Task: Go to videos section and leave a comment on recent video on the  page of Shell
Action: Mouse moved to (516, 75)
Screenshot: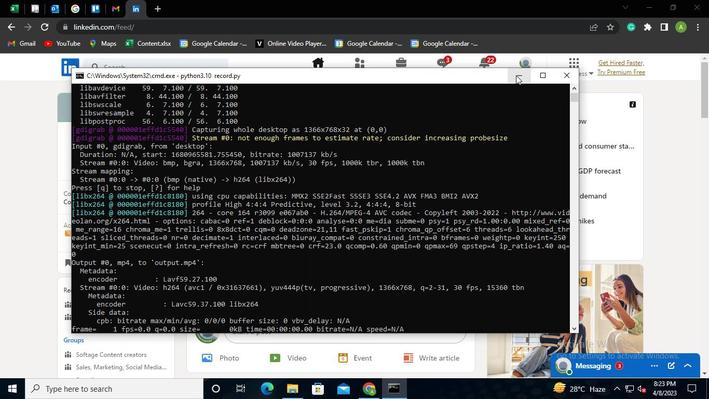 
Action: Mouse pressed left at (516, 75)
Screenshot: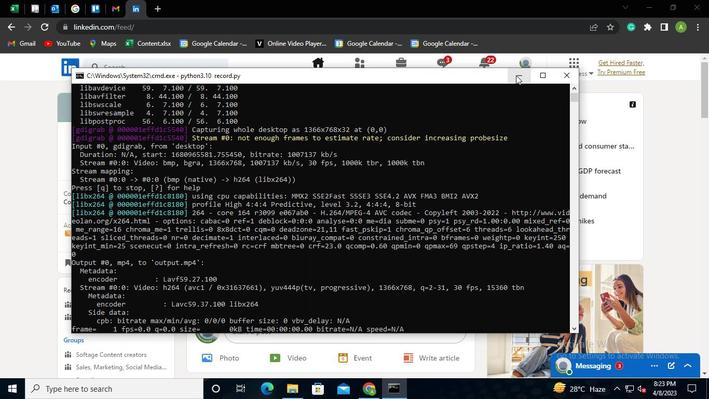 
Action: Mouse moved to (138, 65)
Screenshot: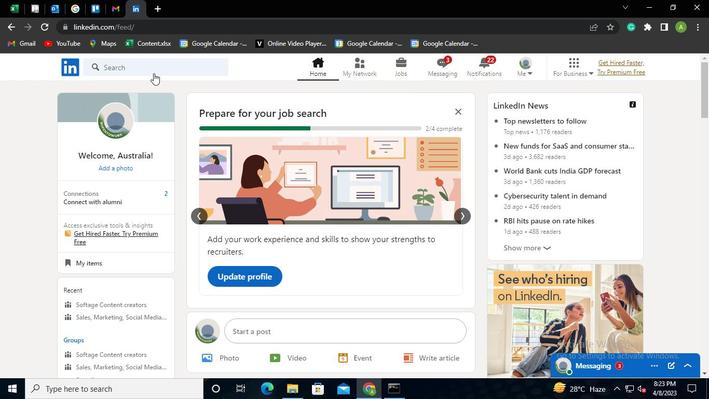 
Action: Mouse pressed left at (138, 65)
Screenshot: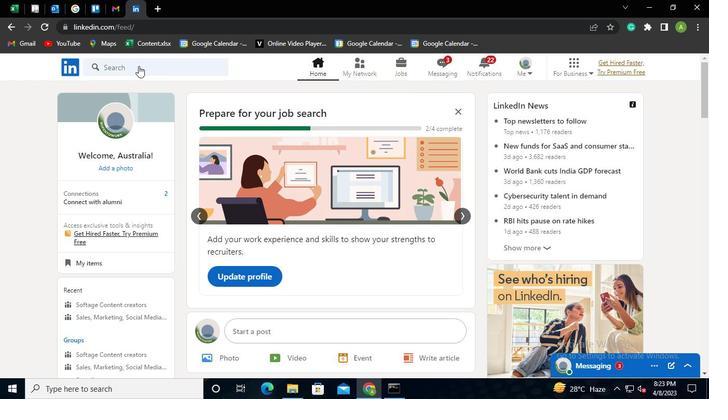 
Action: Mouse moved to (118, 67)
Screenshot: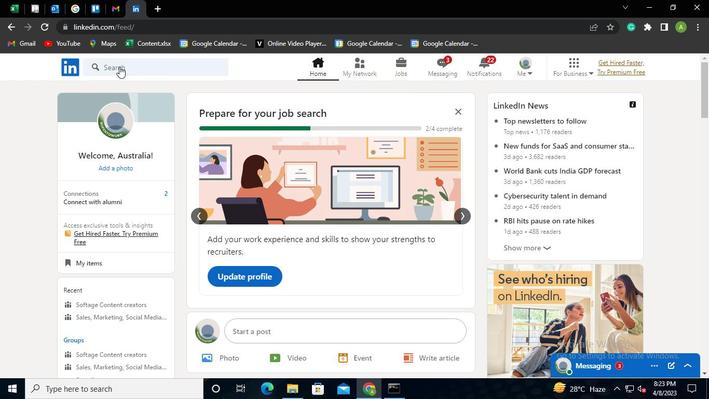 
Action: Mouse pressed left at (118, 67)
Screenshot: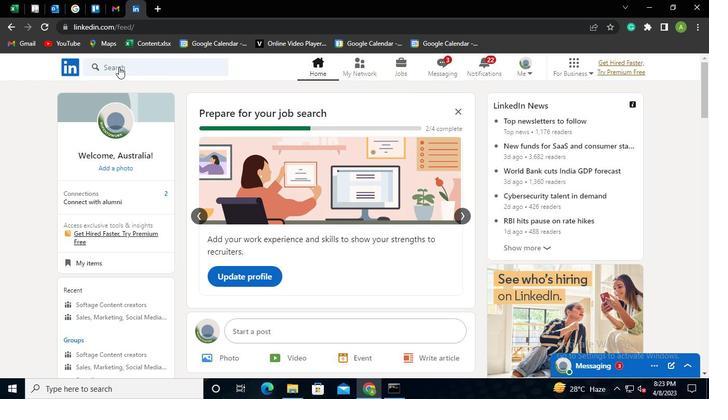 
Action: Mouse moved to (118, 67)
Screenshot: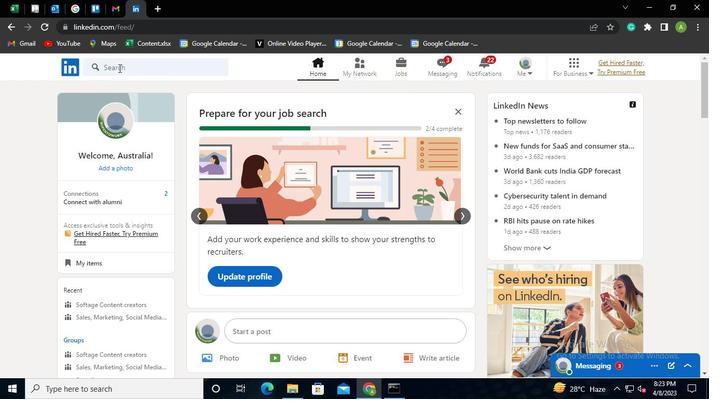 
Action: Mouse pressed left at (118, 67)
Screenshot: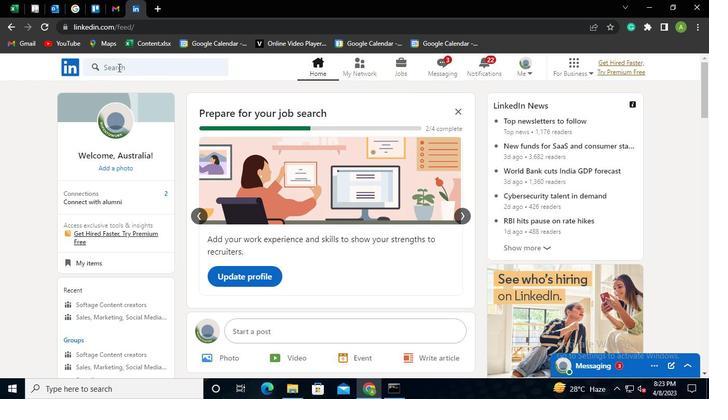 
Action: Mouse moved to (115, 116)
Screenshot: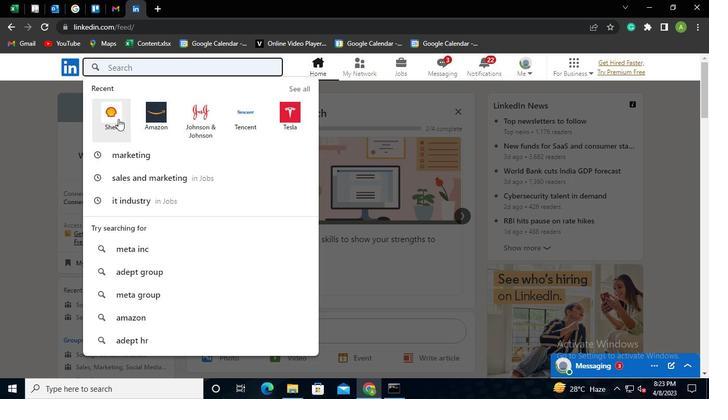 
Action: Mouse pressed left at (115, 116)
Screenshot: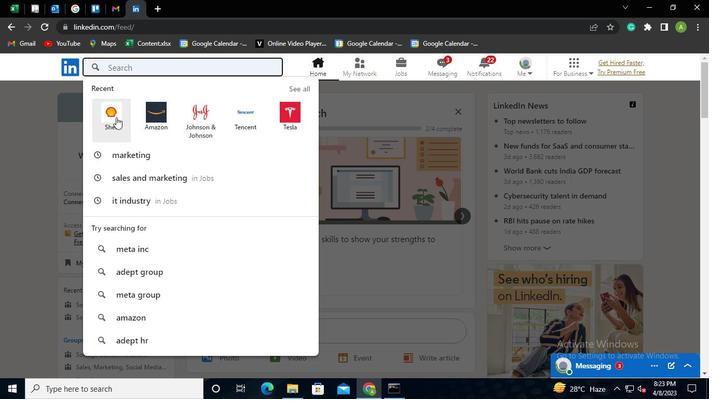 
Action: Mouse moved to (113, 113)
Screenshot: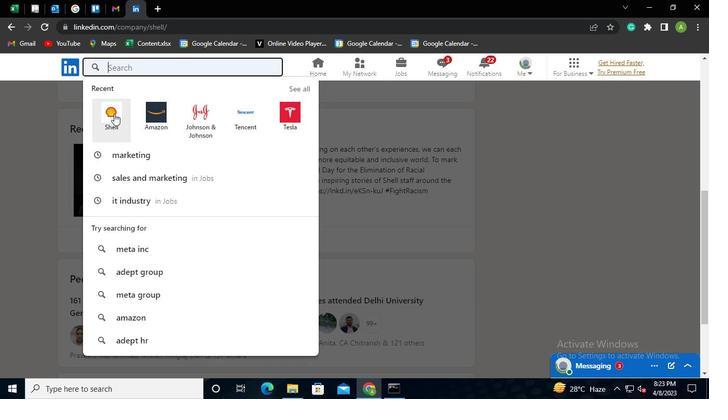 
Action: Mouse pressed left at (113, 113)
Screenshot: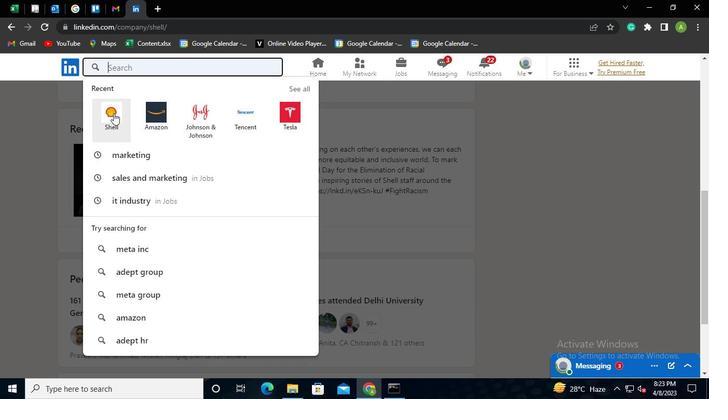 
Action: Mouse moved to (172, 117)
Screenshot: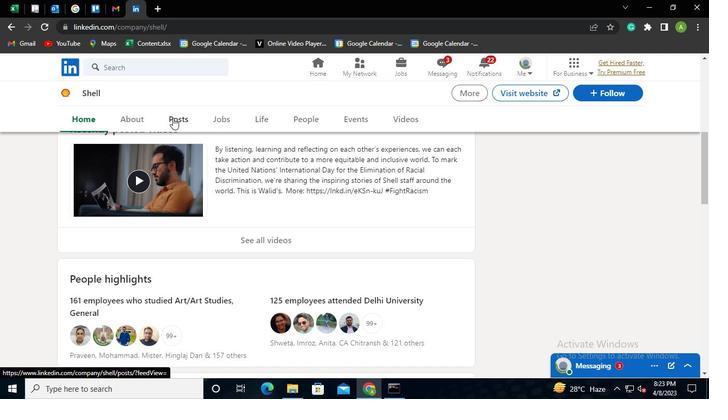 
Action: Mouse pressed left at (172, 117)
Screenshot: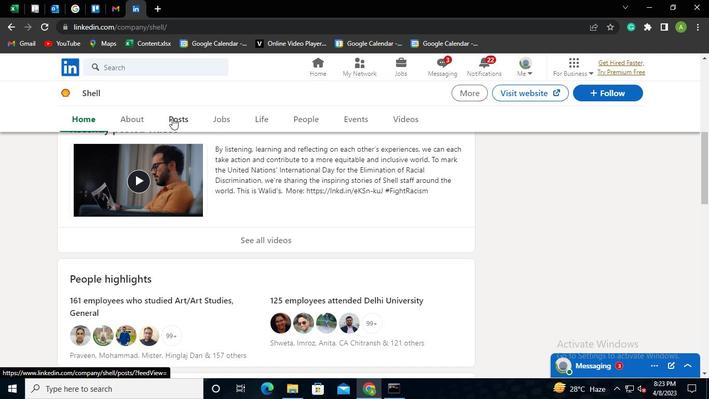 
Action: Mouse moved to (271, 229)
Screenshot: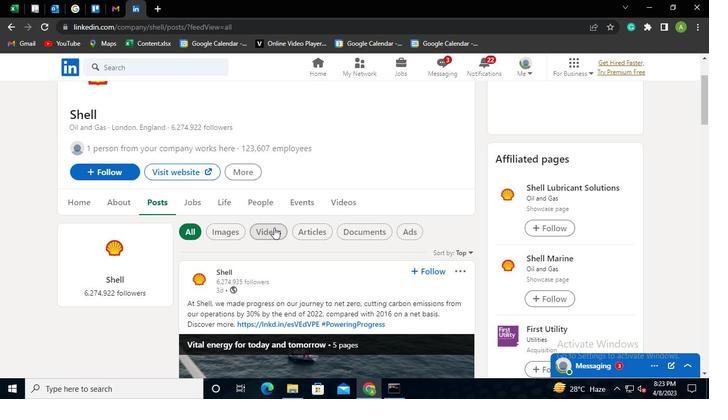 
Action: Mouse pressed left at (271, 229)
Screenshot: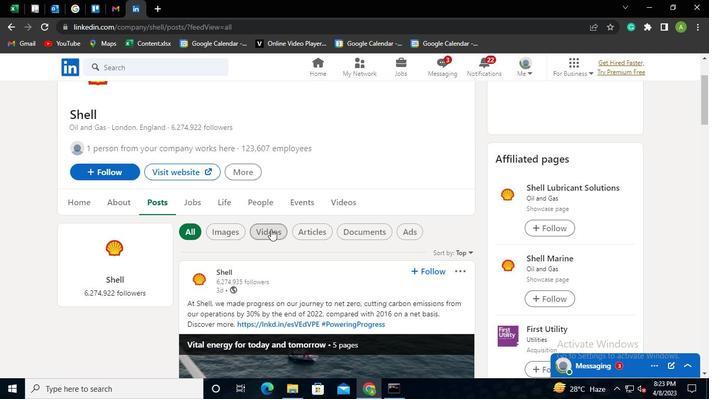 
Action: Mouse moved to (293, 276)
Screenshot: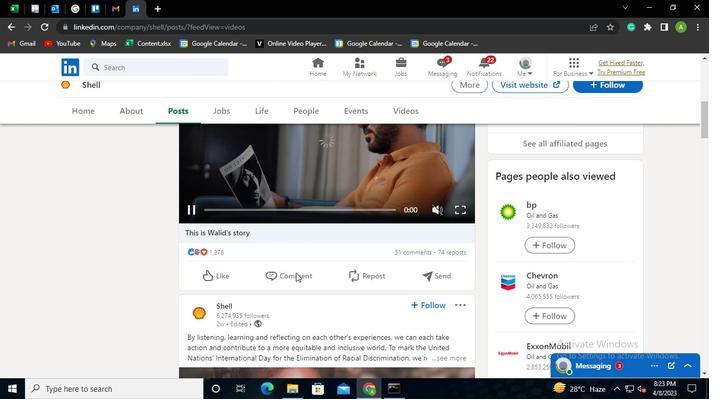 
Action: Mouse pressed left at (293, 276)
Screenshot: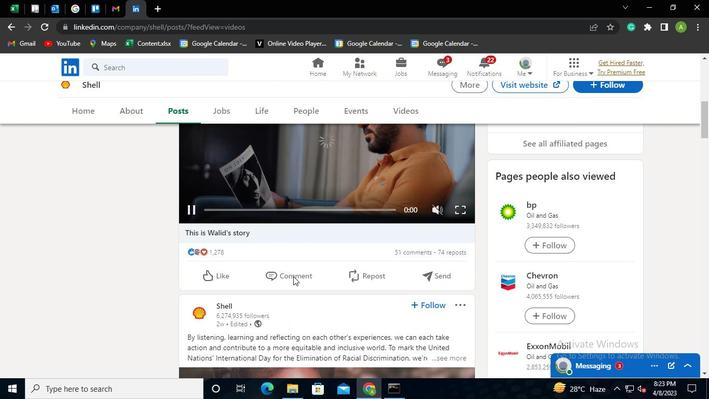 
Action: Mouse moved to (295, 271)
Screenshot: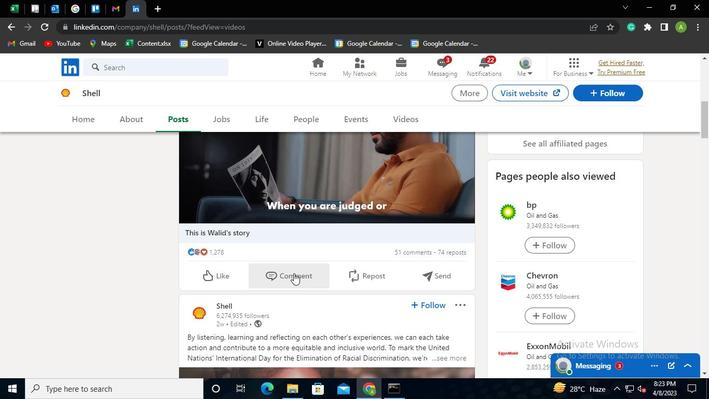 
Action: Mouse pressed left at (295, 271)
Screenshot: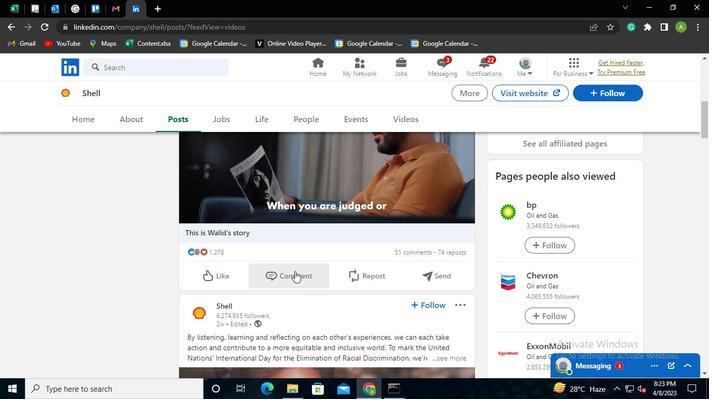
Action: Mouse moved to (265, 246)
Screenshot: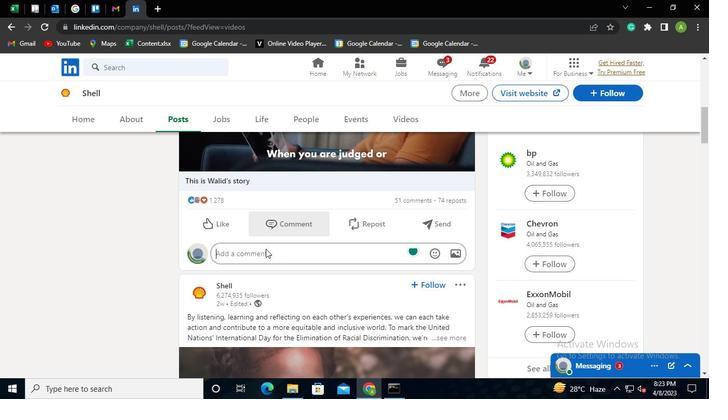 
Action: Mouse pressed left at (265, 246)
Screenshot: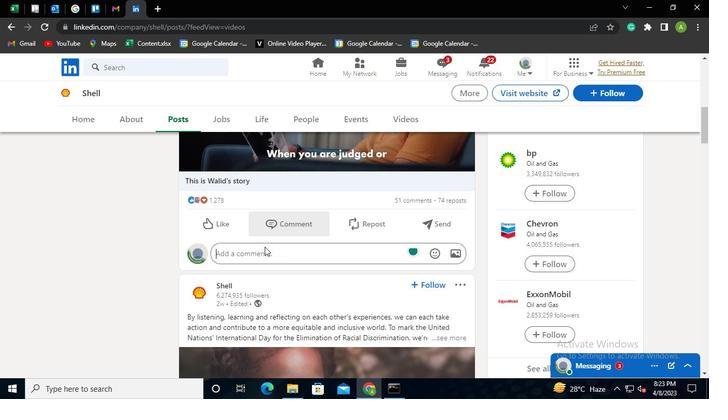 
Action: Mouse moved to (273, 254)
Screenshot: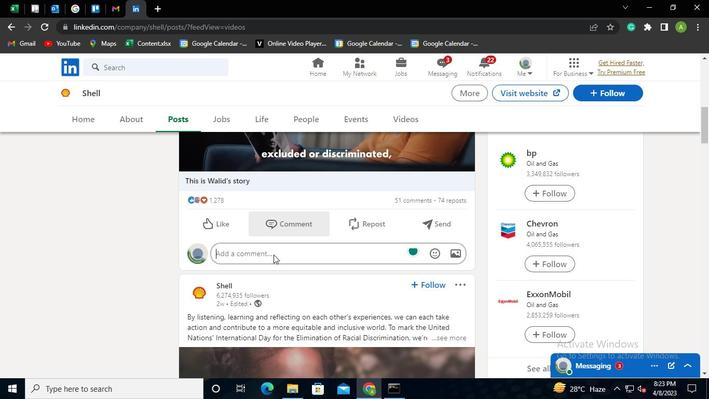 
Action: Mouse pressed left at (273, 254)
Screenshot: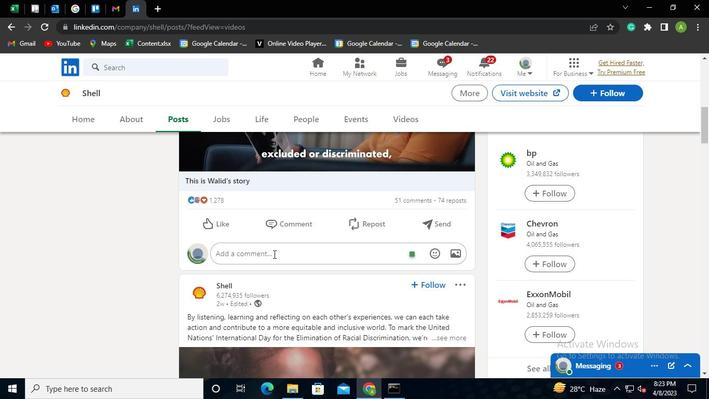 
Action: Mouse moved to (249, 253)
Screenshot: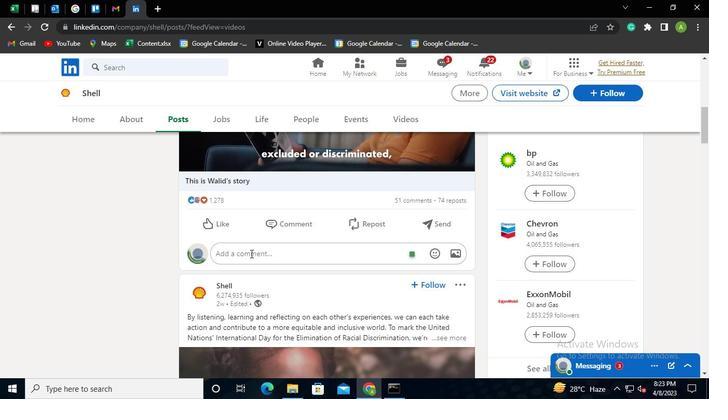 
Action: Mouse pressed left at (249, 253)
Screenshot: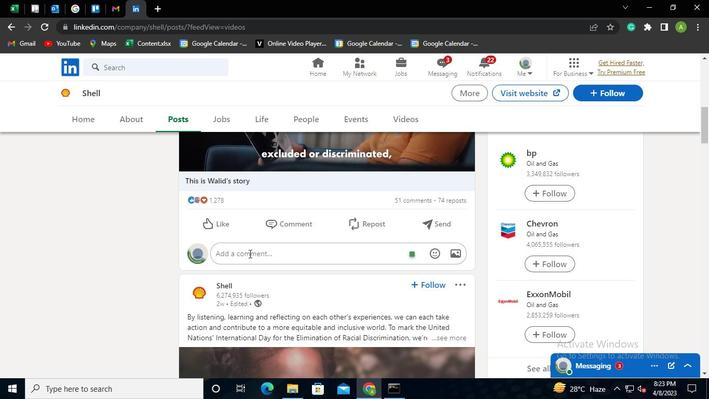 
Action: Keyboard Key.shift
Screenshot: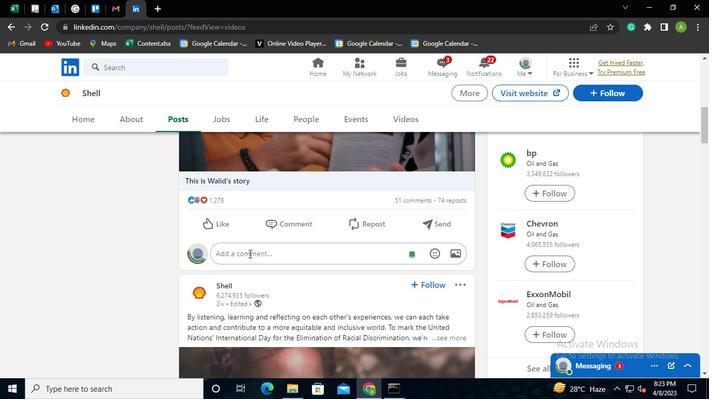 
Action: Keyboard Key.shift
Screenshot: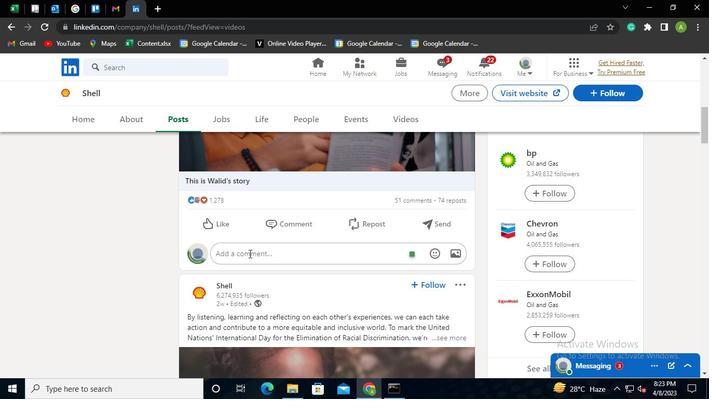 
Action: Keyboard Key.shift
Screenshot: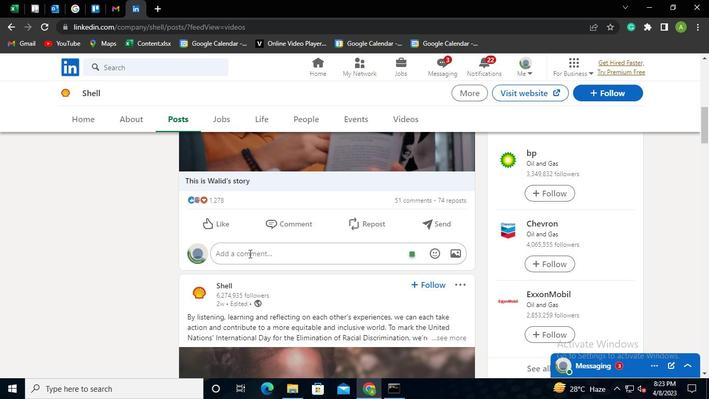 
Action: Keyboard Key.shift
Screenshot: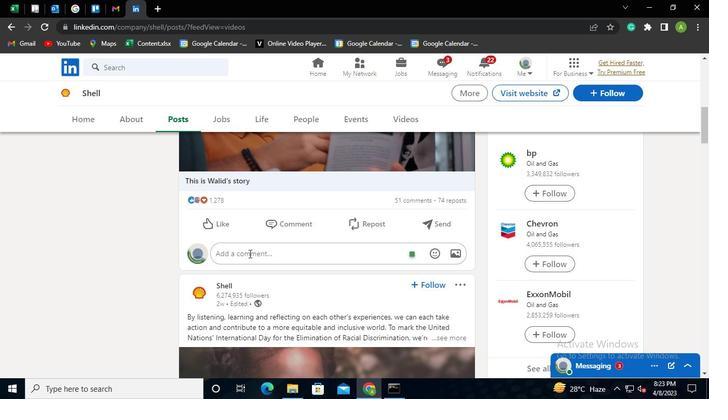 
Action: Keyboard Key.shift
Screenshot: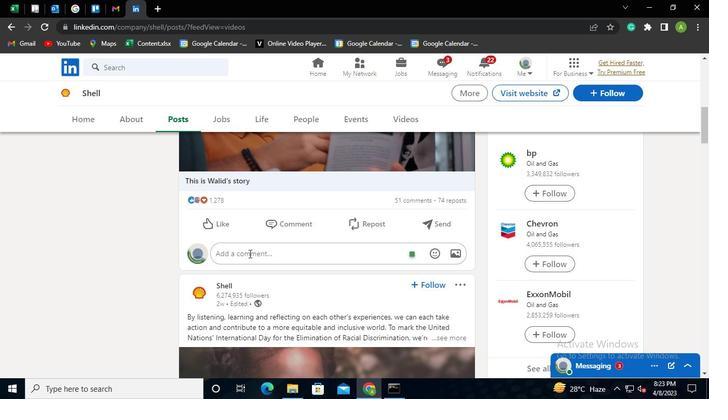 
Action: Keyboard Key.shift
Screenshot: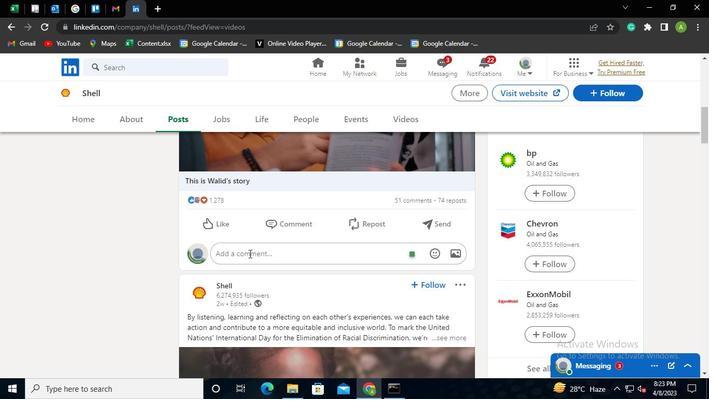 
Action: Keyboard Key.shift
Screenshot: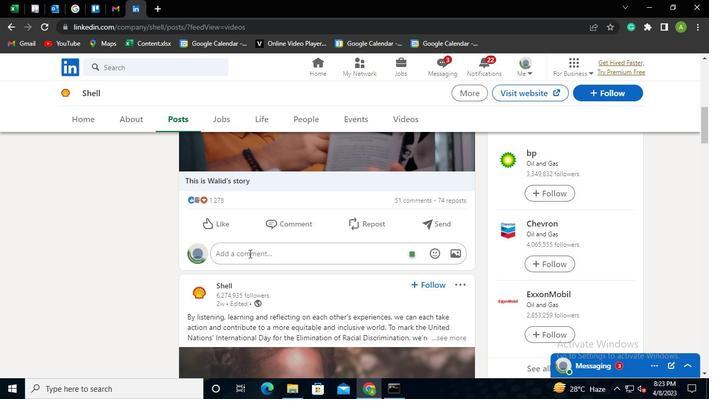 
Action: Keyboard Key.shift
Screenshot: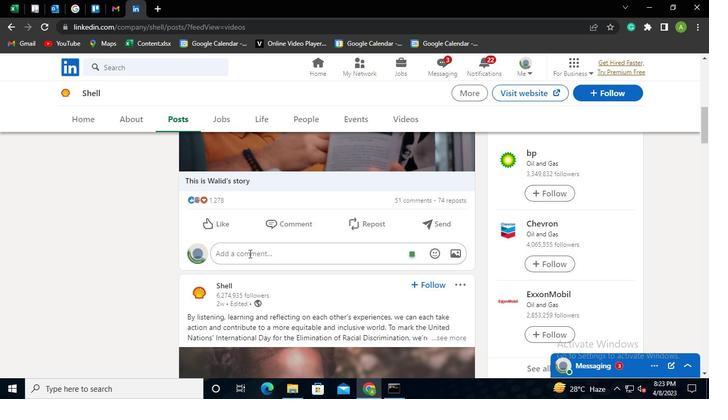
Action: Keyboard Key.shift
Screenshot: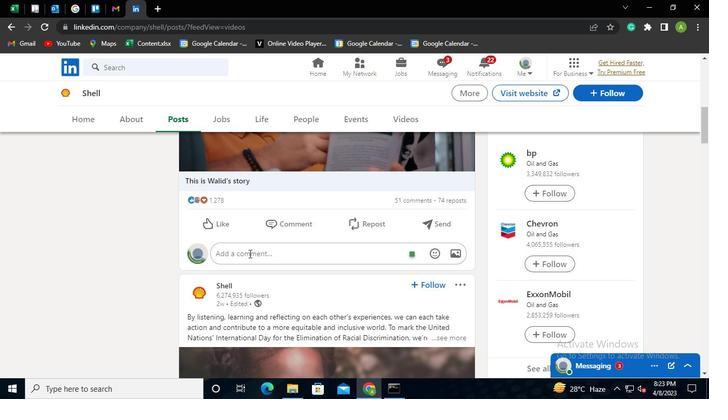 
Action: Keyboard Key.shift
Screenshot: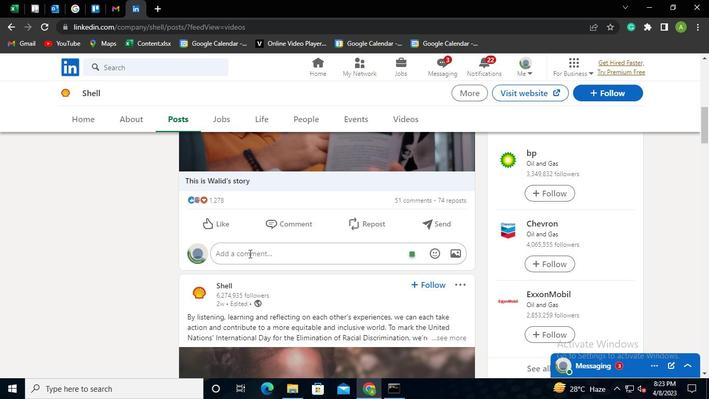 
Action: Keyboard Key.shift
Screenshot: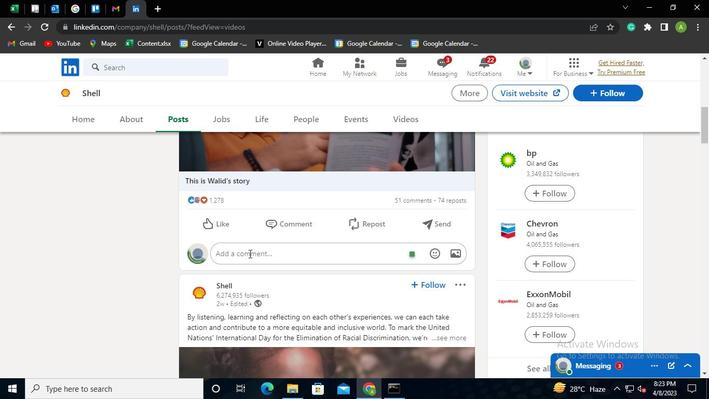 
Action: Keyboard Key.shift
Screenshot: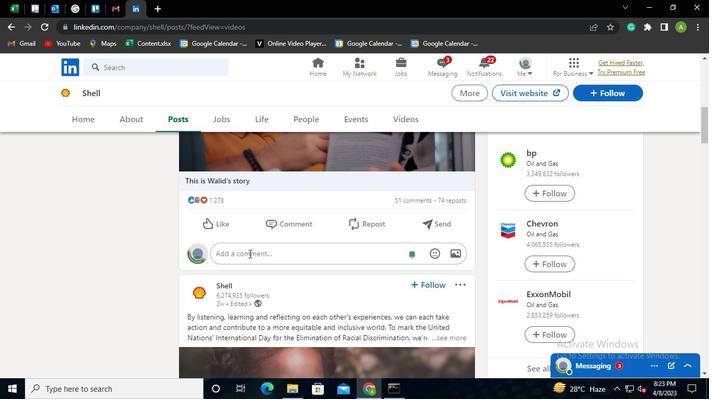 
Action: Keyboard Key.shift
Screenshot: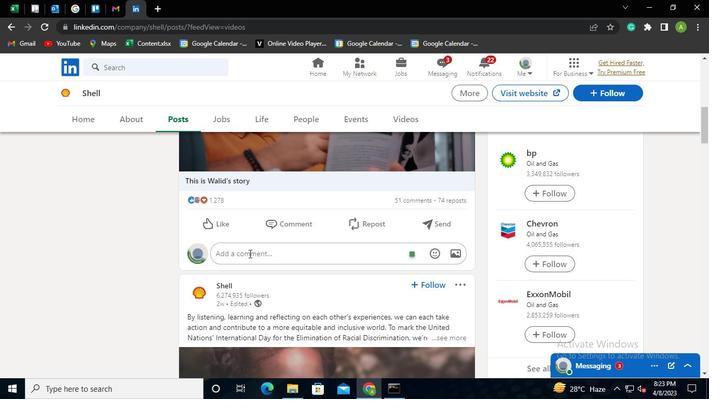 
Action: Keyboard Key.shift
Screenshot: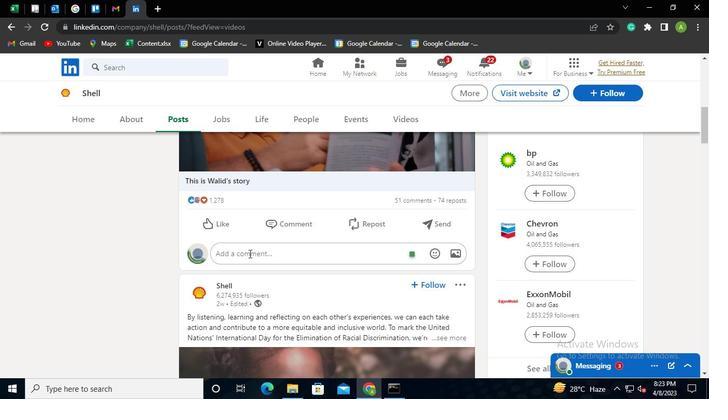 
Action: Keyboard Key.shift
Screenshot: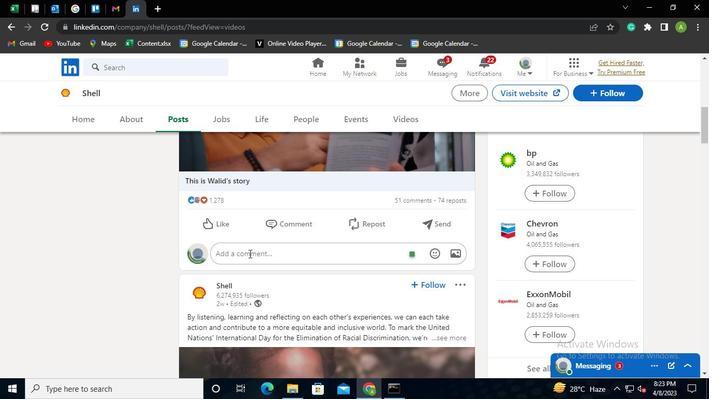 
Action: Keyboard Key.shift
Screenshot: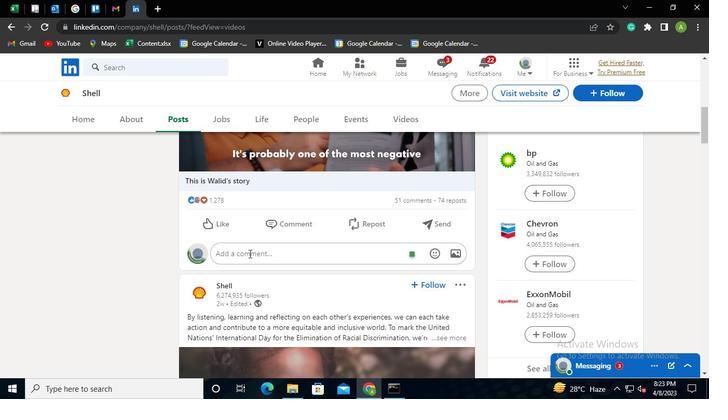 
Action: Keyboard Key.shift
Screenshot: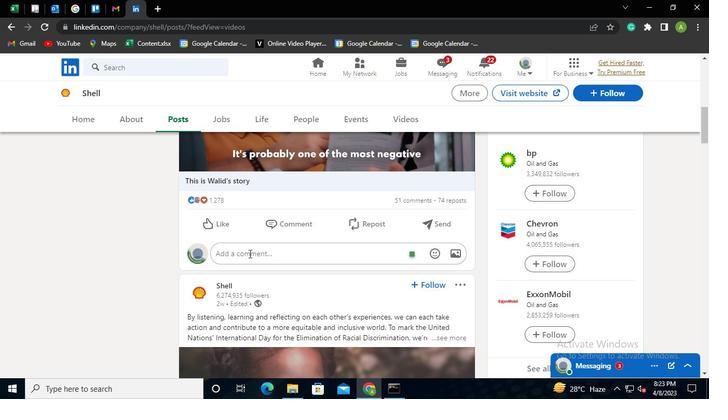 
Action: Mouse pressed left at (249, 253)
Screenshot: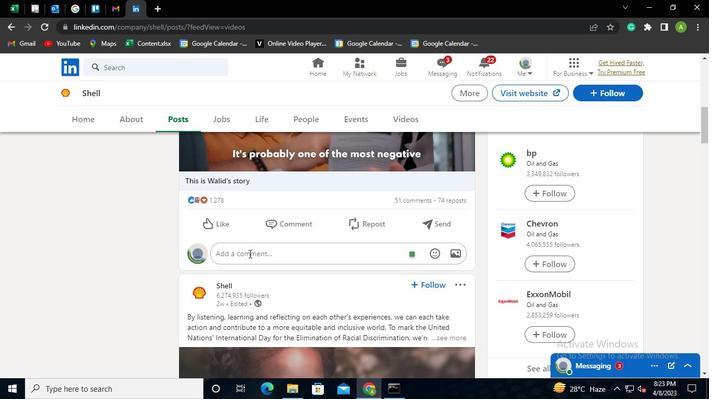 
Action: Keyboard Key.shift
Screenshot: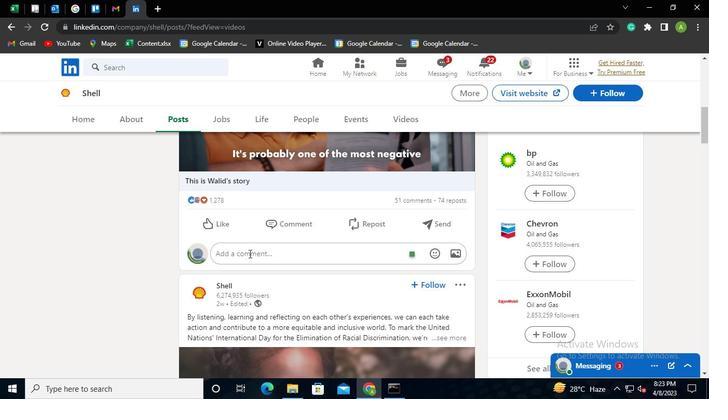 
Action: Keyboard T
Screenshot: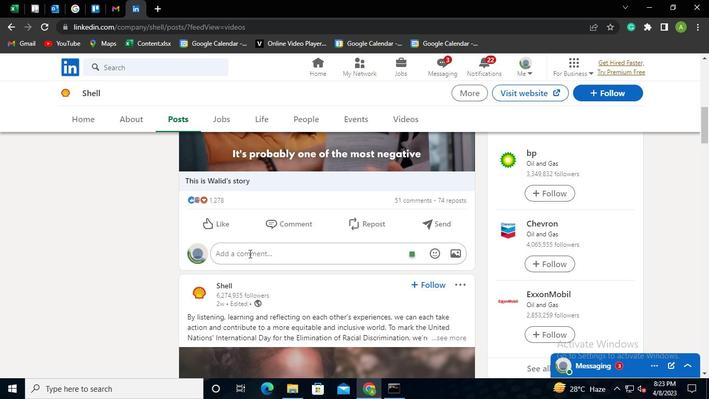 
Action: Keyboard Key.backspace
Screenshot: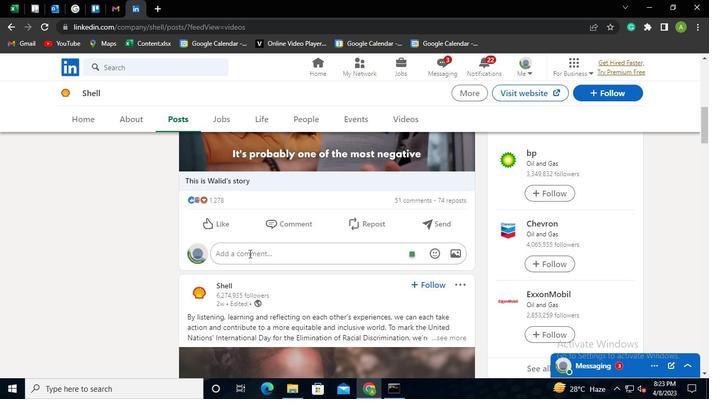 
Action: Keyboard Key.shift
Screenshot: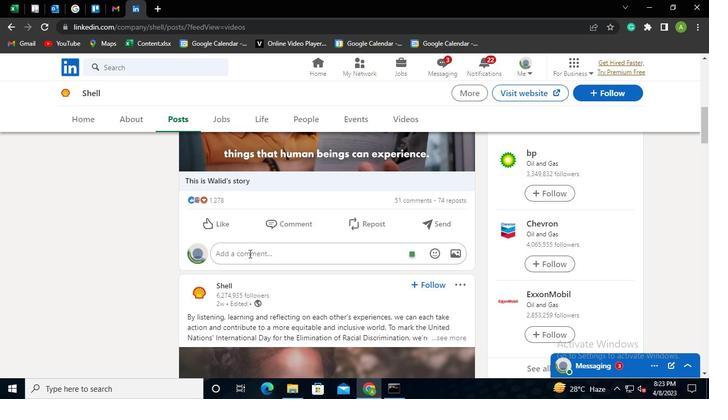 
Action: Keyboard Key.shift
Screenshot: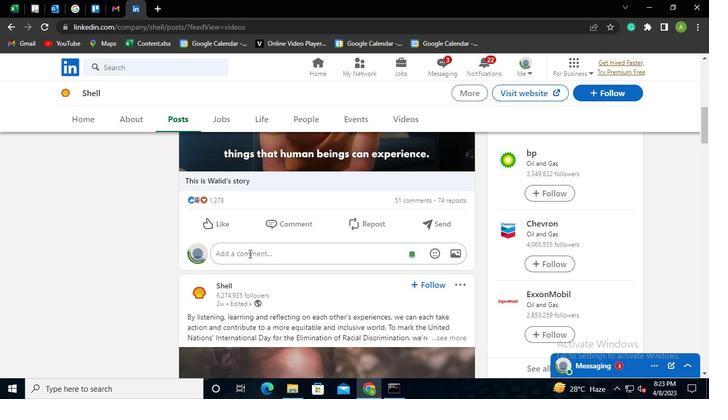 
Action: Keyboard Key.shift
Screenshot: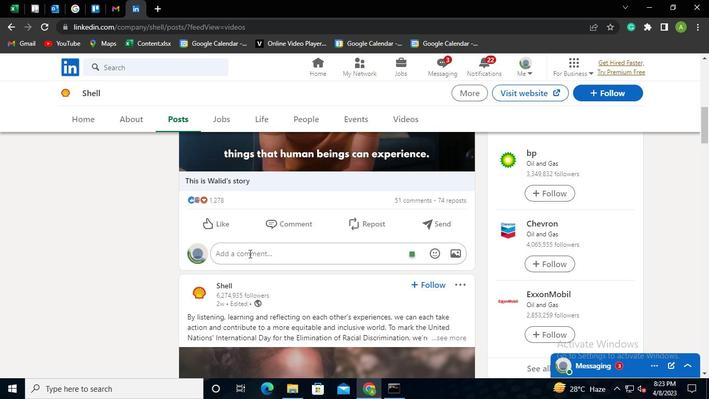 
Action: Keyboard Key.shift
Screenshot: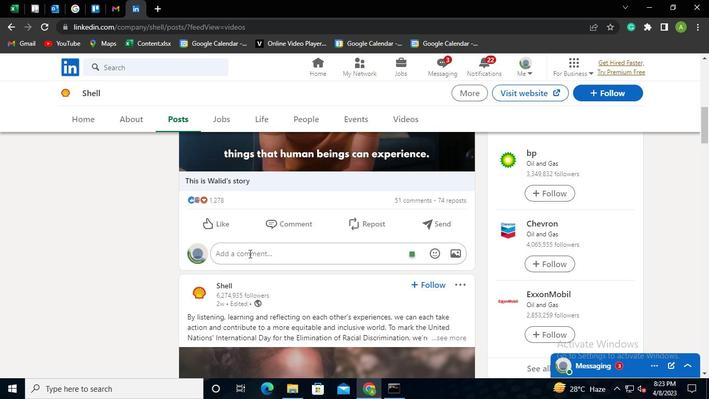 
Action: Keyboard Key.shift
Screenshot: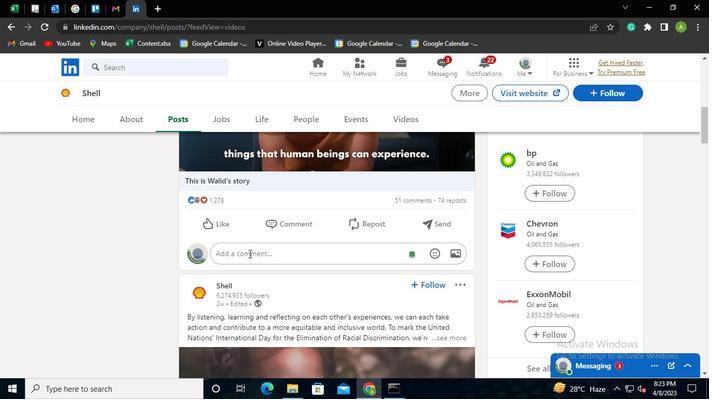 
Action: Keyboard Key.shift
Screenshot: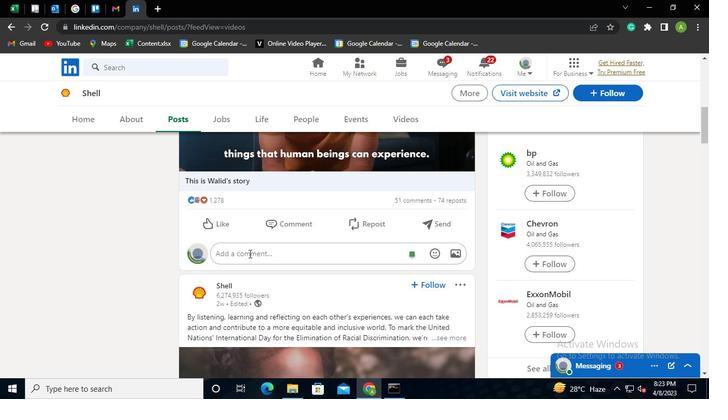 
Action: Keyboard Key.shift
Screenshot: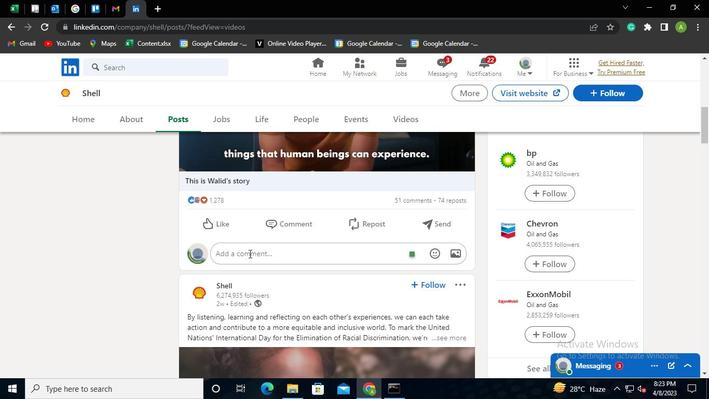 
Action: Keyboard Key.shift
Screenshot: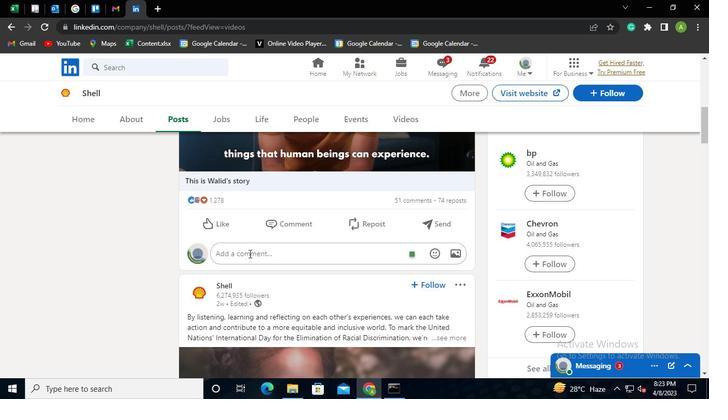 
Action: Keyboard Key.shift
Screenshot: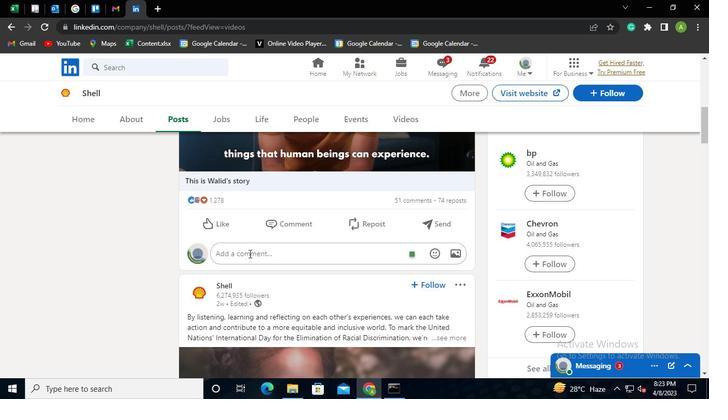 
Action: Keyboard Key.shift
Screenshot: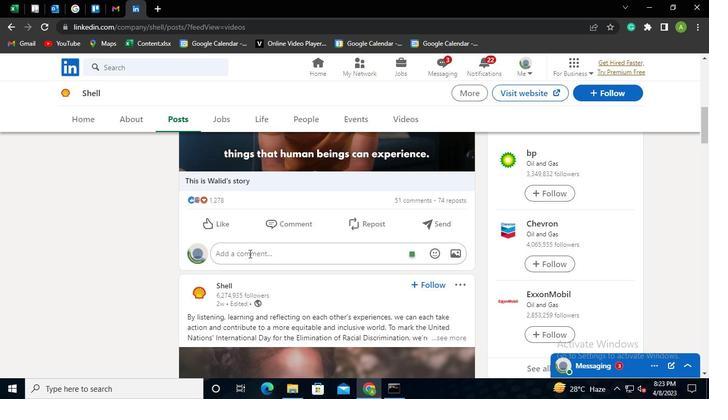 
Action: Keyboard Key.shift
Screenshot: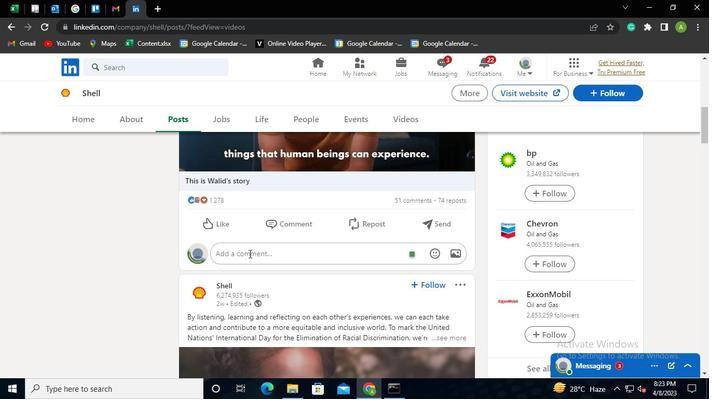 
Action: Keyboard Key.shift
Screenshot: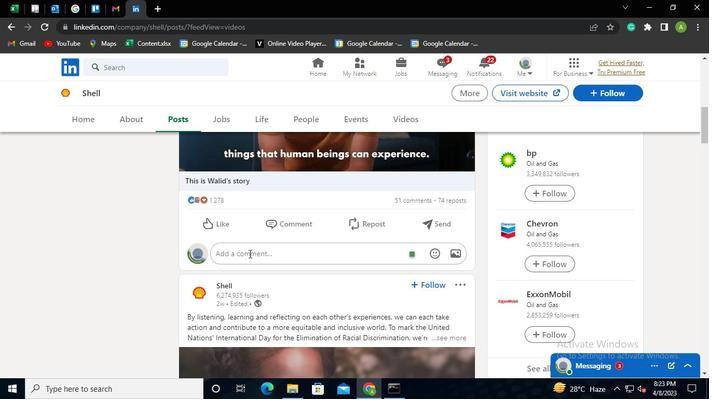 
Action: Keyboard G
Screenshot: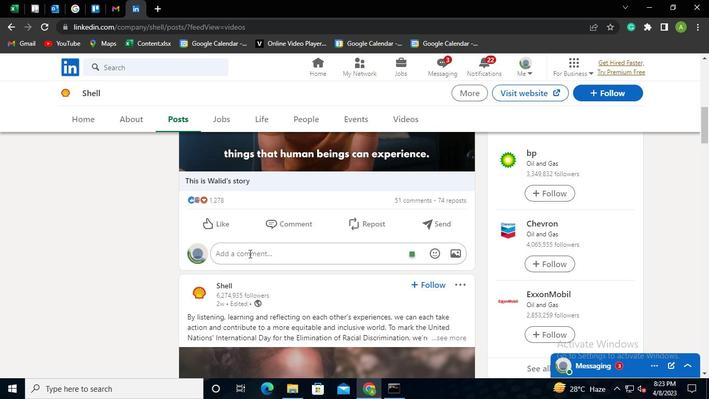 
Action: Keyboard o
Screenshot: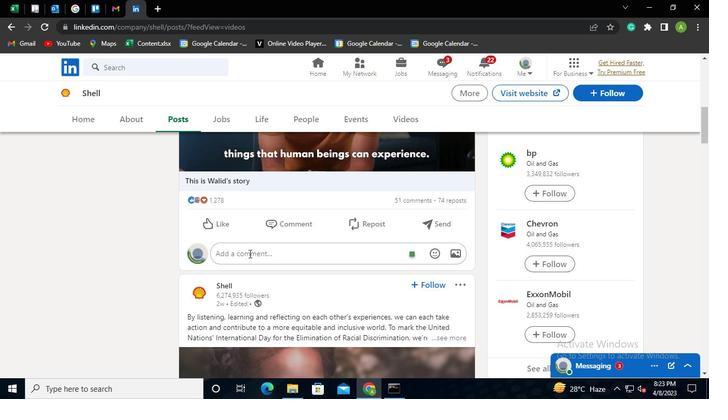 
Action: Keyboard o
Screenshot: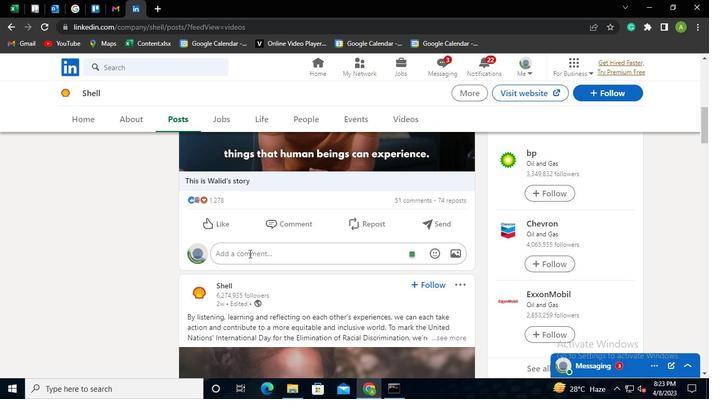 
Action: Keyboard d
Screenshot: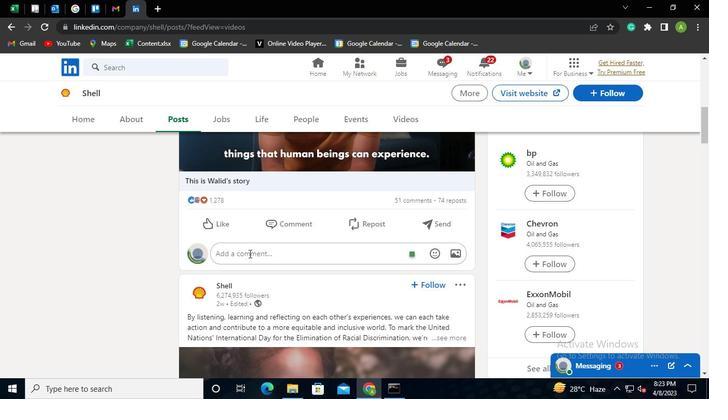 
Action: Mouse moved to (217, 252)
Screenshot: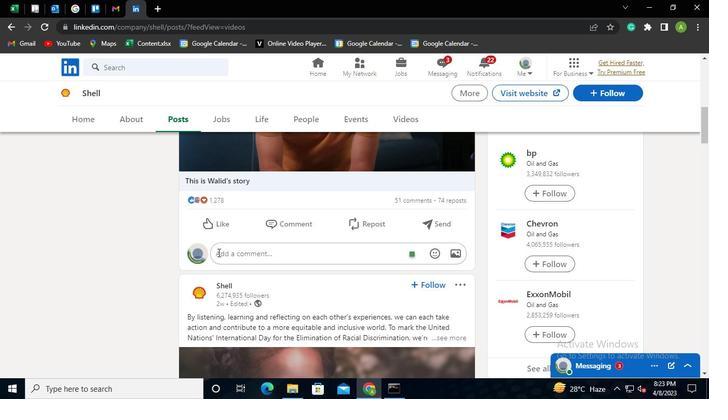 
Action: Mouse pressed left at (217, 252)
Screenshot: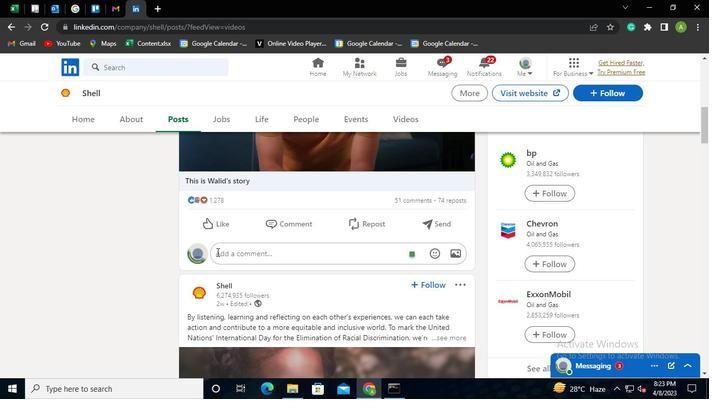
Action: Mouse moved to (242, 249)
Screenshot: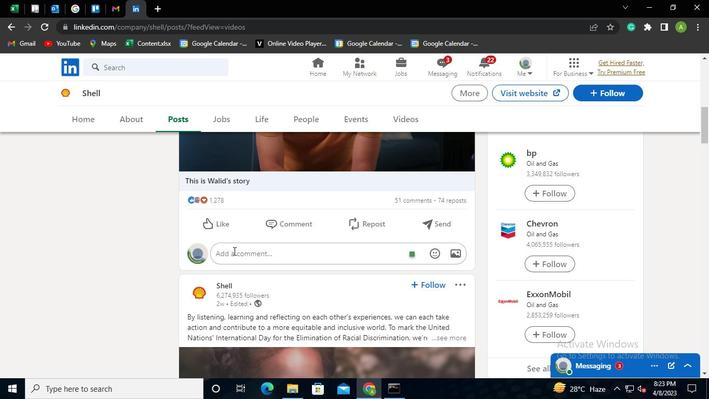 
Action: Mouse pressed left at (242, 249)
Screenshot: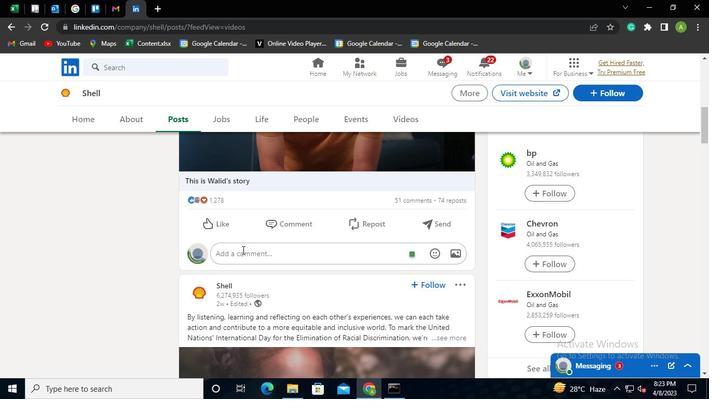 
Action: Mouse pressed left at (242, 249)
Screenshot: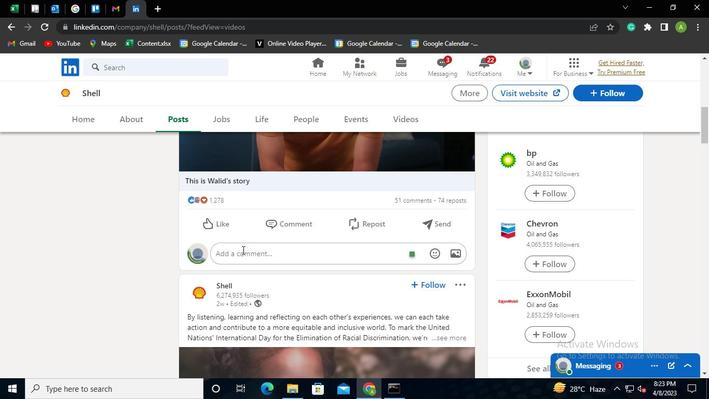 
Action: Mouse moved to (224, 272)
Screenshot: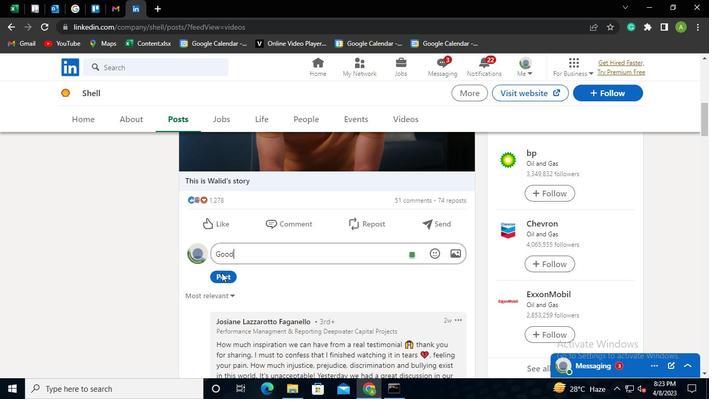 
Action: Mouse pressed left at (224, 272)
Screenshot: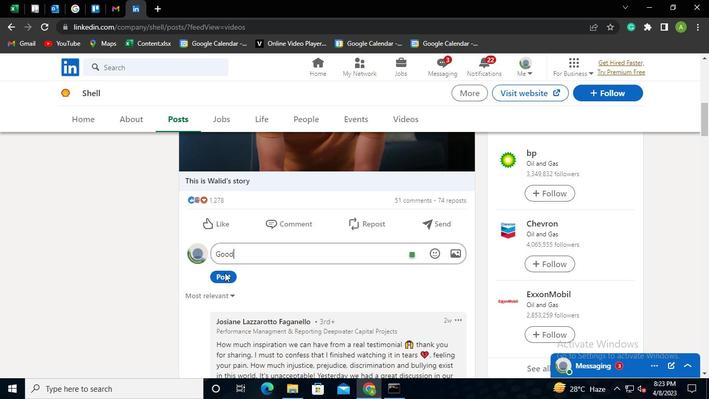 
Action: Mouse moved to (397, 394)
Screenshot: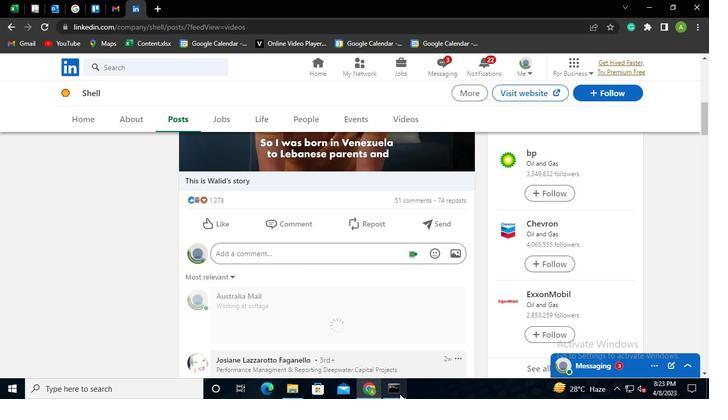 
Action: Mouse pressed left at (397, 394)
Screenshot: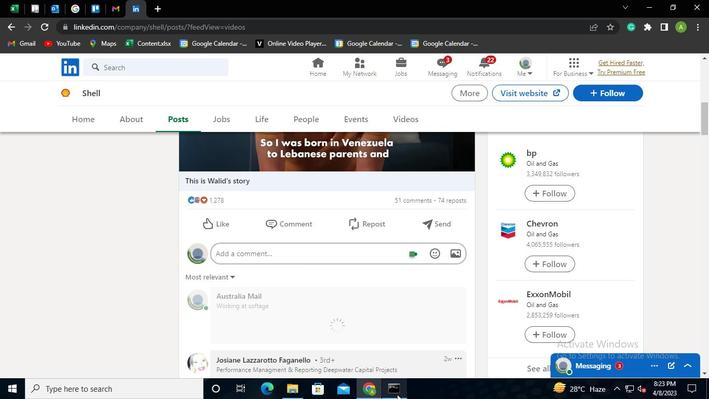 
Action: Mouse moved to (572, 70)
Screenshot: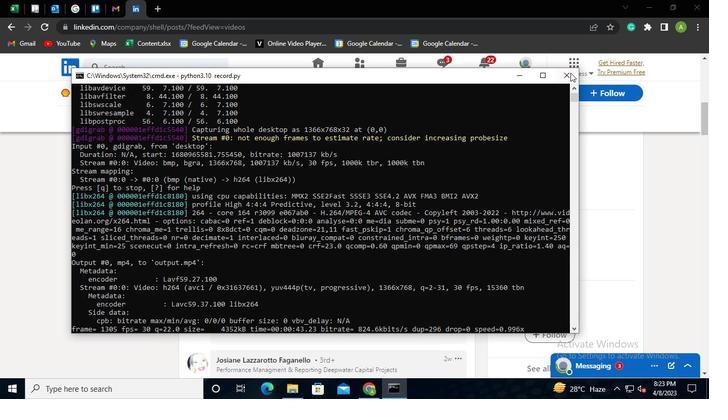 
Action: Mouse pressed left at (572, 70)
Screenshot: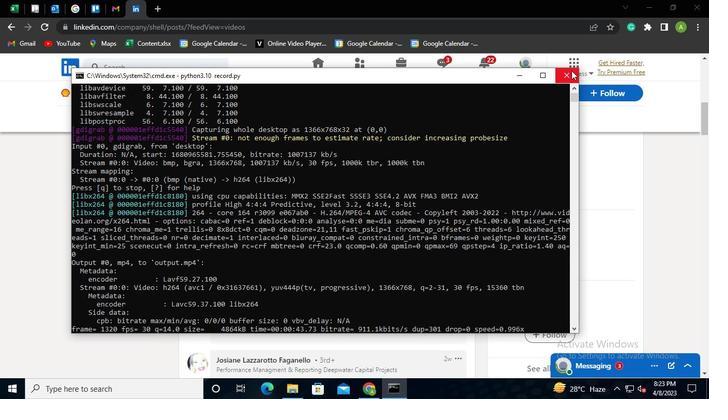 
Action: Mouse moved to (570, 72)
Screenshot: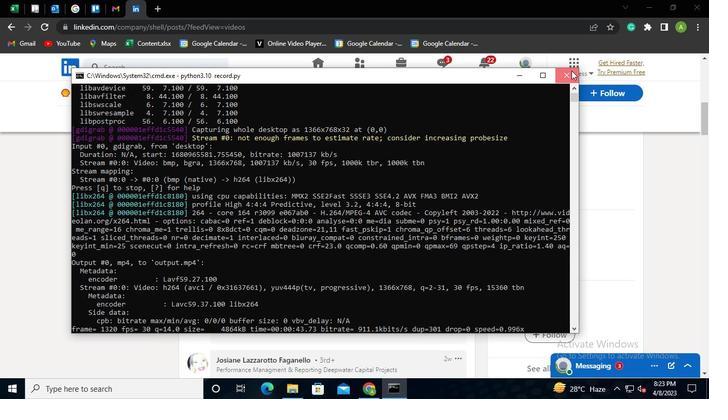 
